 Task: Set the type for the limiter effect to "Soft Limit".
Action: Mouse moved to (316, 22)
Screenshot: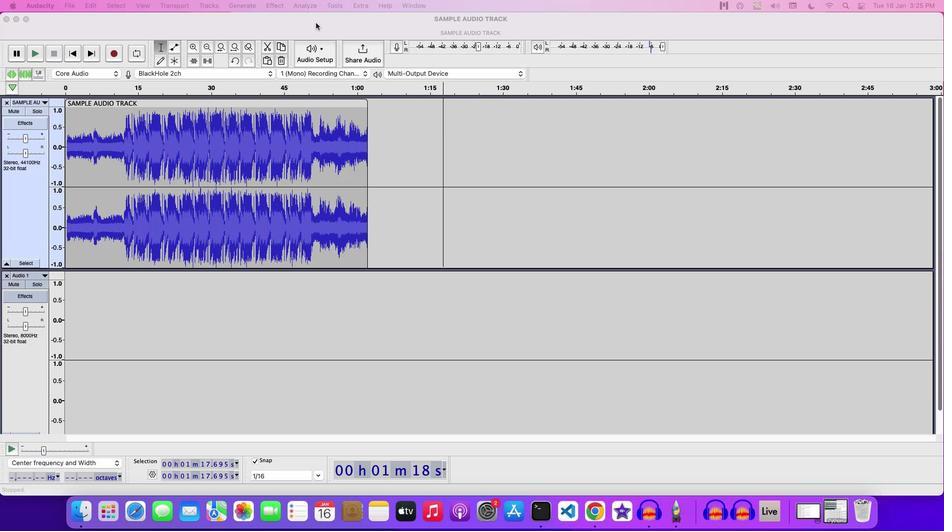 
Action: Mouse pressed left at (316, 22)
Screenshot: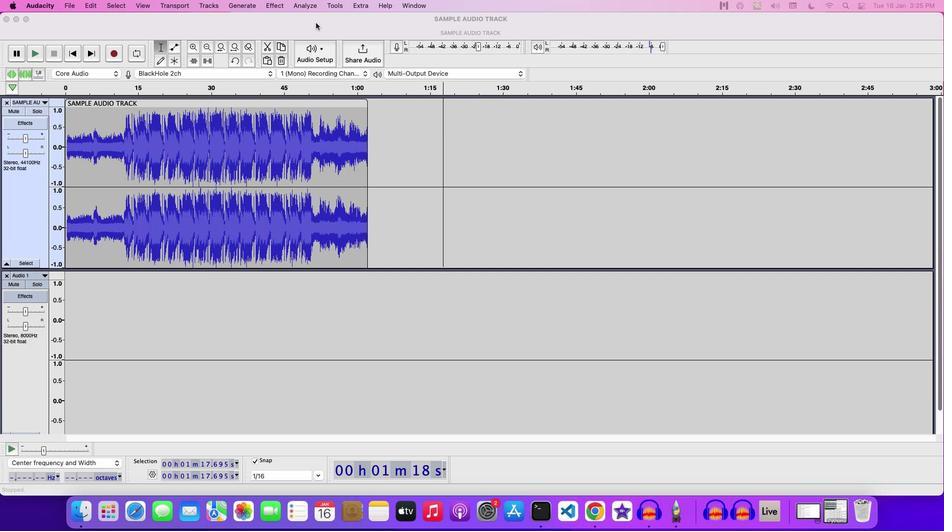 
Action: Mouse moved to (276, 6)
Screenshot: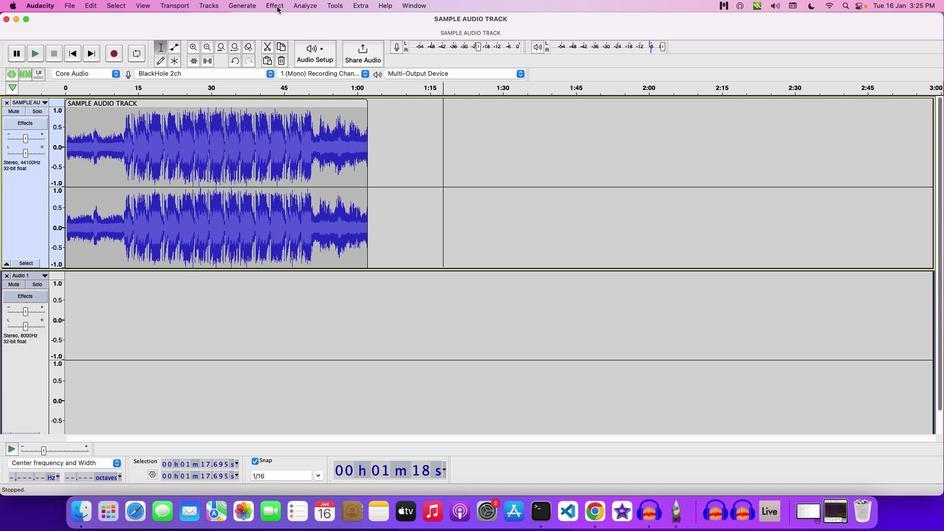
Action: Mouse pressed left at (276, 6)
Screenshot: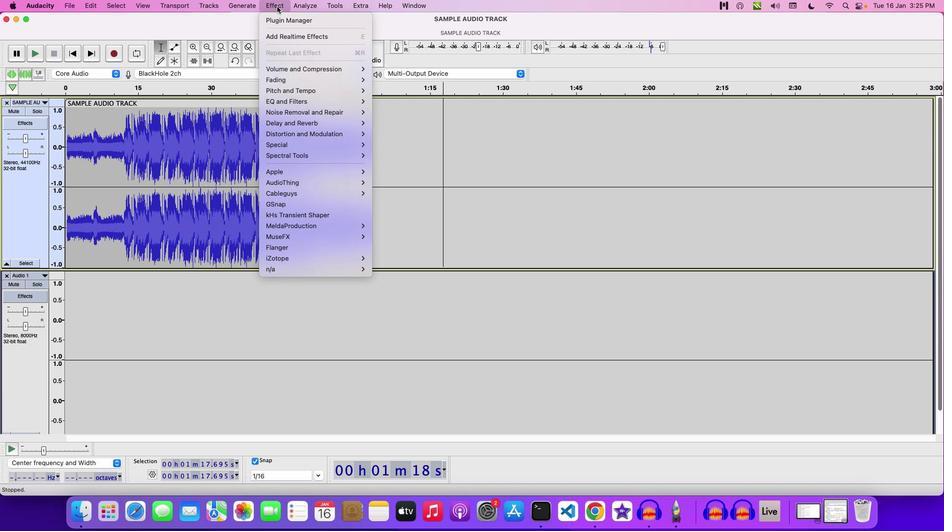 
Action: Mouse moved to (388, 94)
Screenshot: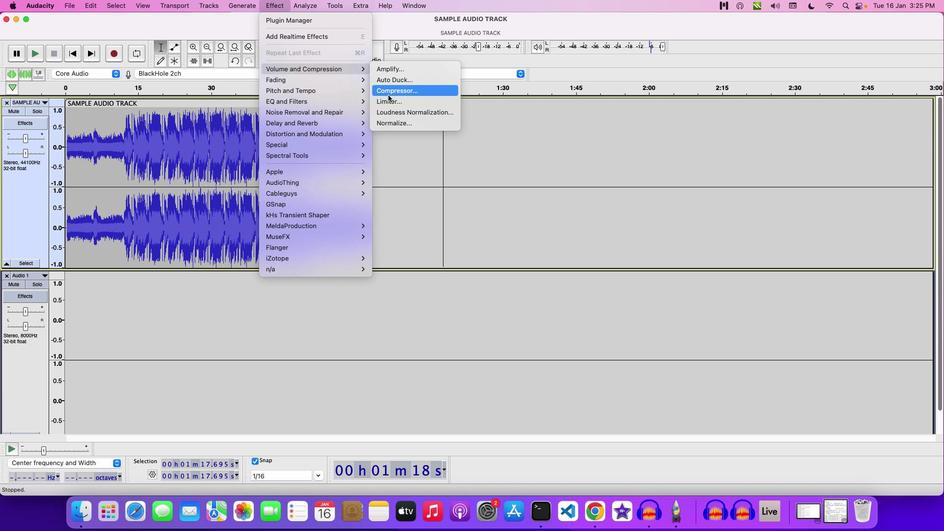 
Action: Mouse pressed left at (388, 94)
Screenshot: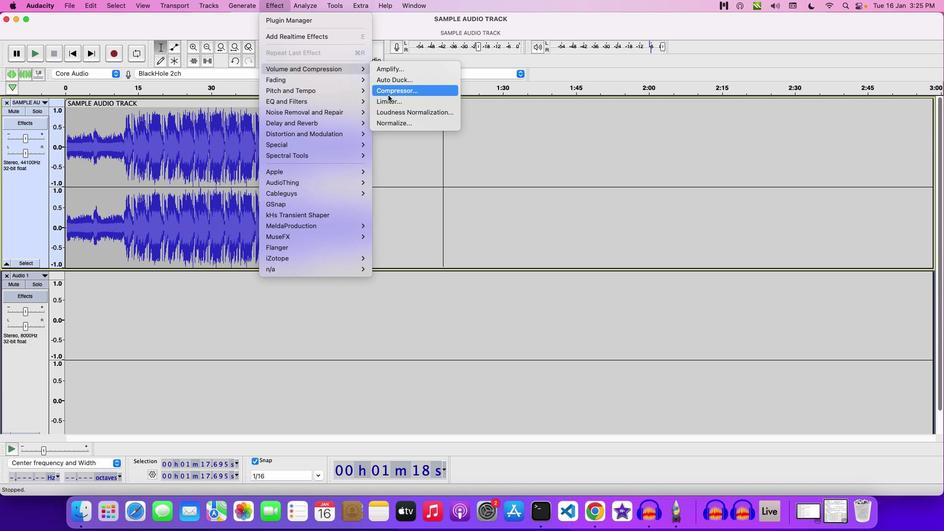 
Action: Mouse moved to (570, 282)
Screenshot: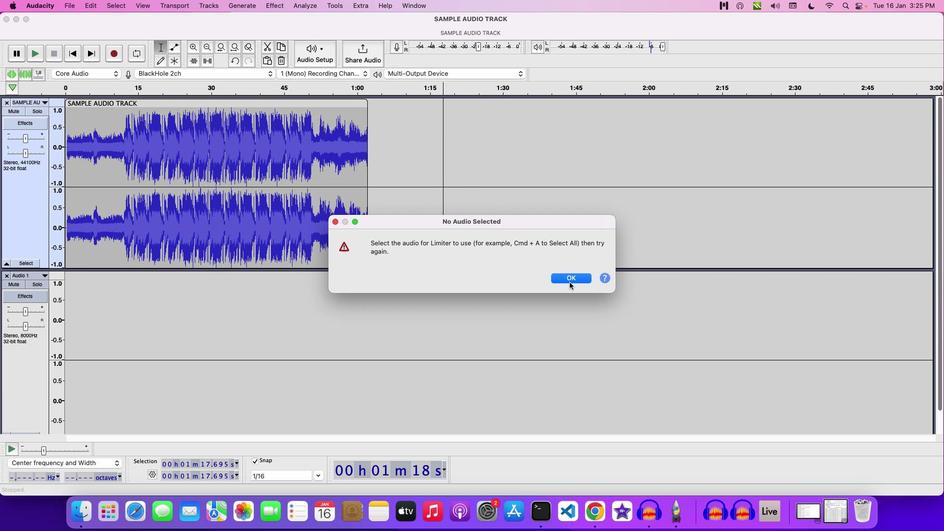 
Action: Mouse pressed left at (570, 282)
Screenshot: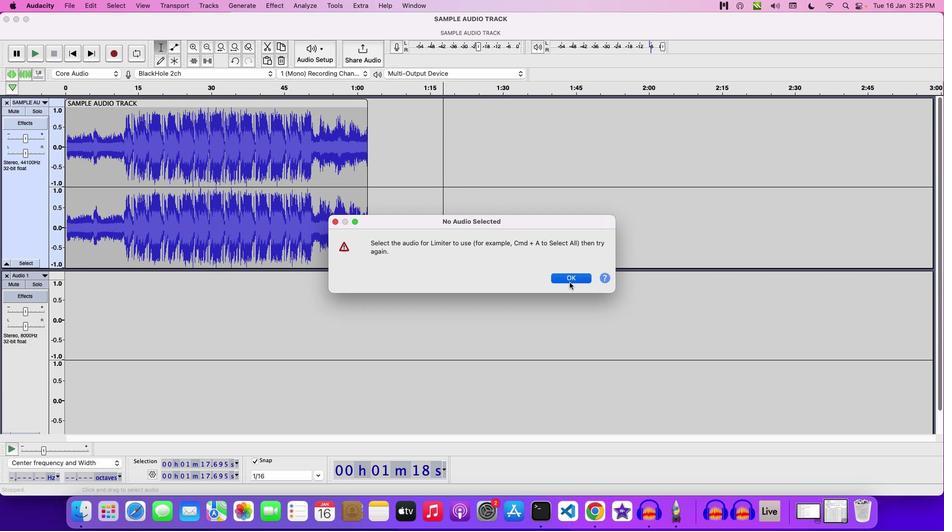 
Action: Mouse moved to (126, 171)
Screenshot: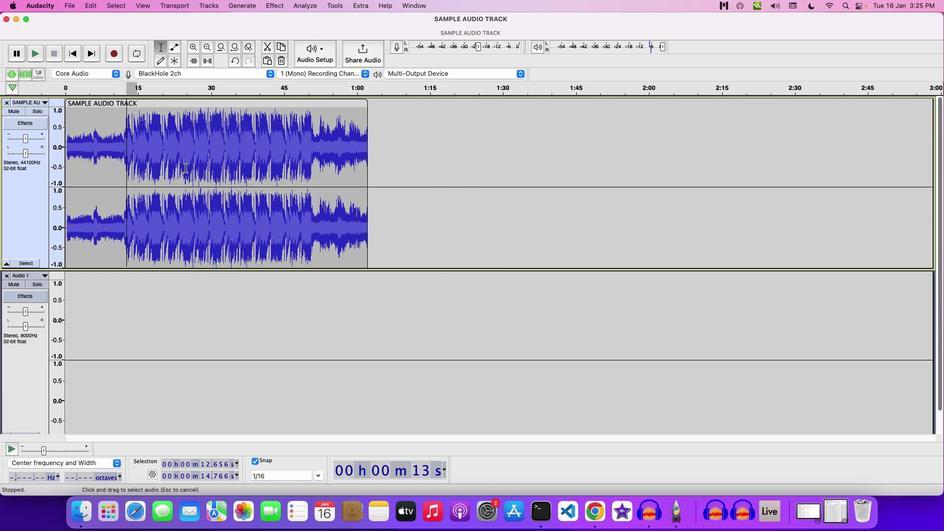 
Action: Mouse pressed left at (126, 171)
Screenshot: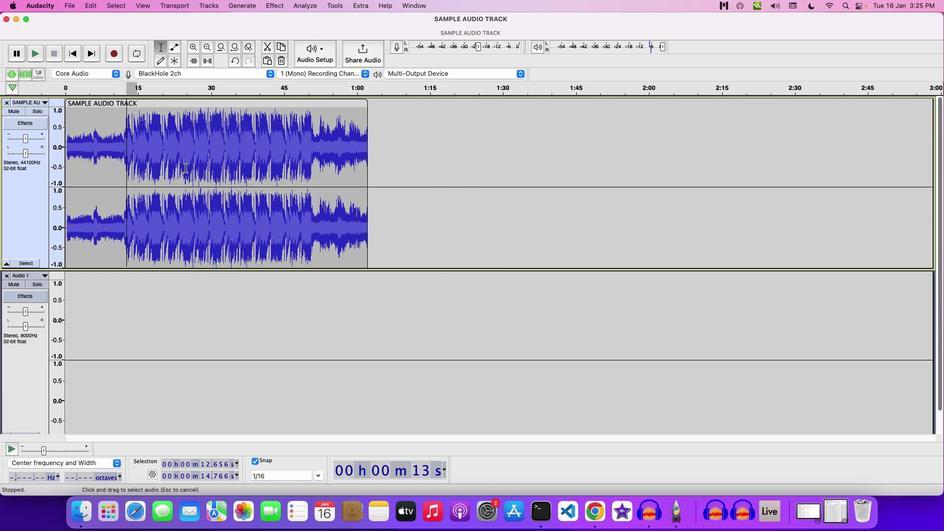 
Action: Mouse moved to (274, 2)
Screenshot: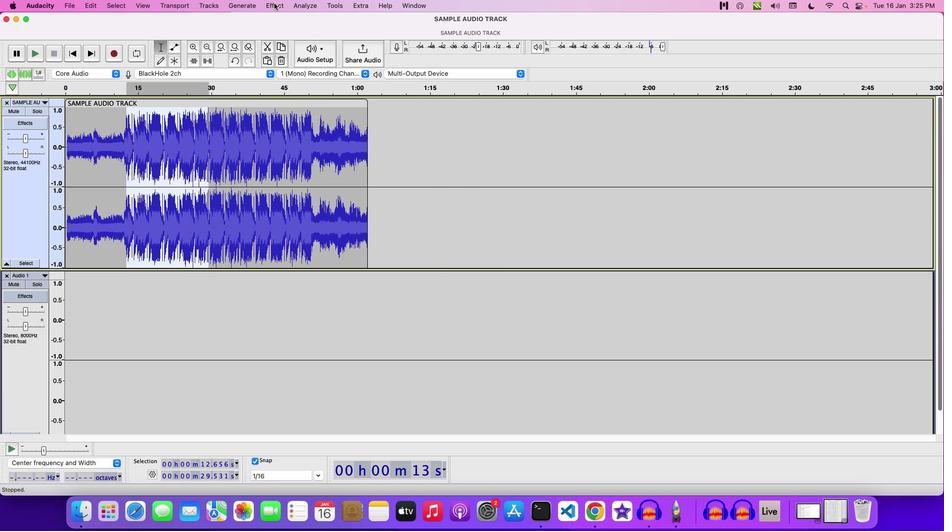 
Action: Mouse pressed left at (274, 2)
Screenshot: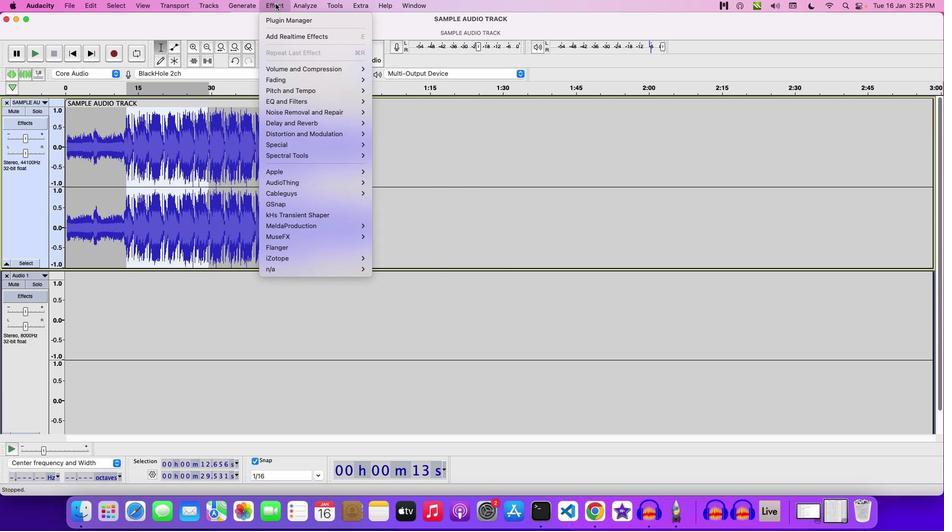 
Action: Mouse moved to (401, 105)
Screenshot: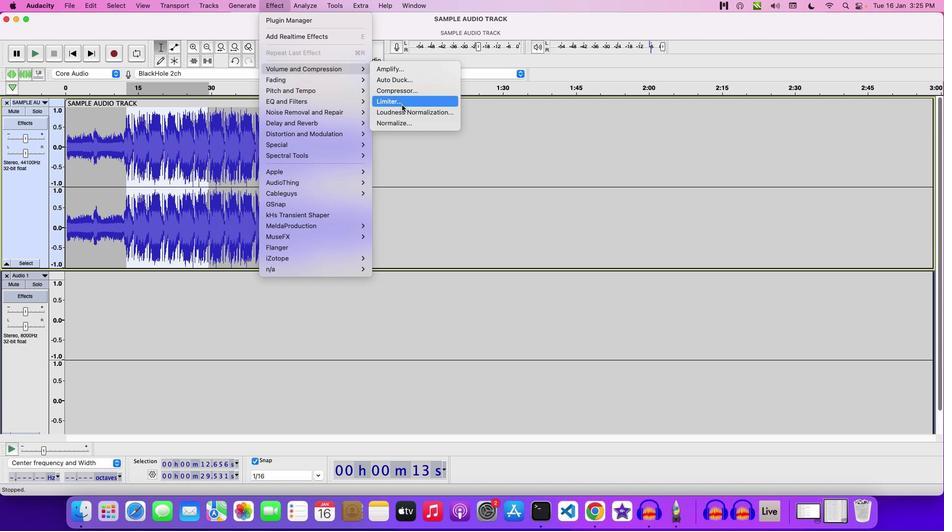 
Action: Mouse pressed left at (401, 105)
Screenshot: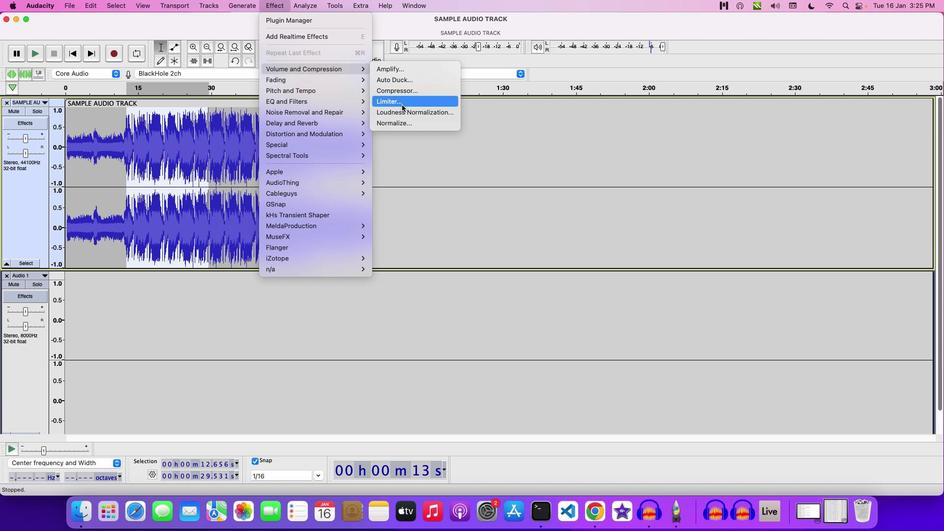 
Action: Mouse moved to (503, 218)
Screenshot: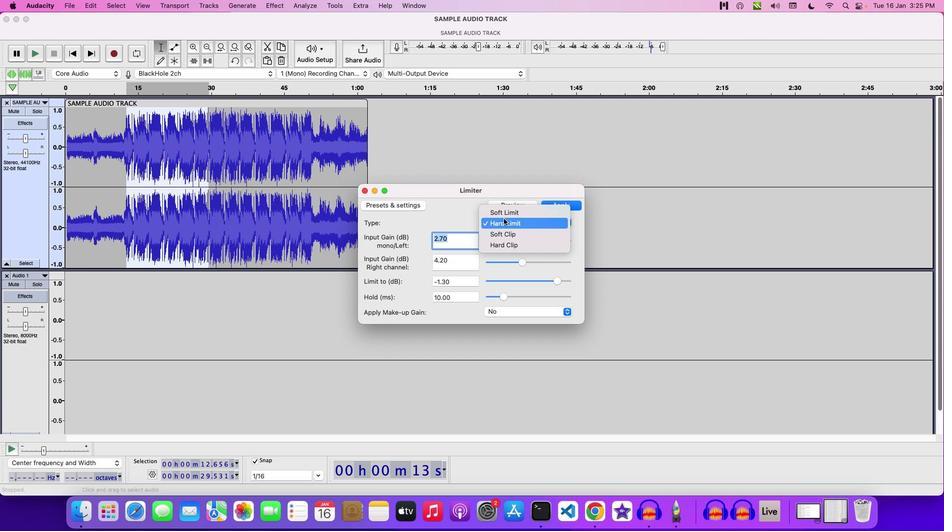 
Action: Mouse pressed left at (503, 218)
Screenshot: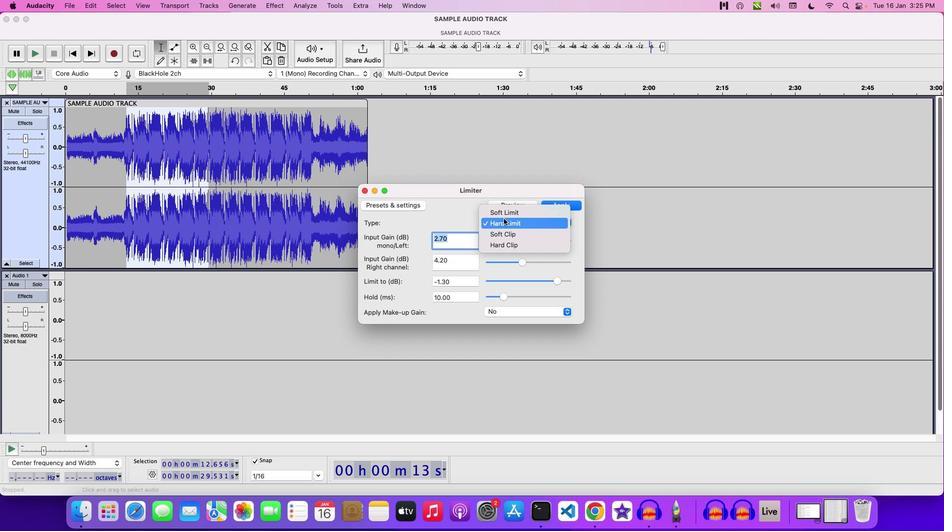 
Action: Mouse moved to (505, 213)
Screenshot: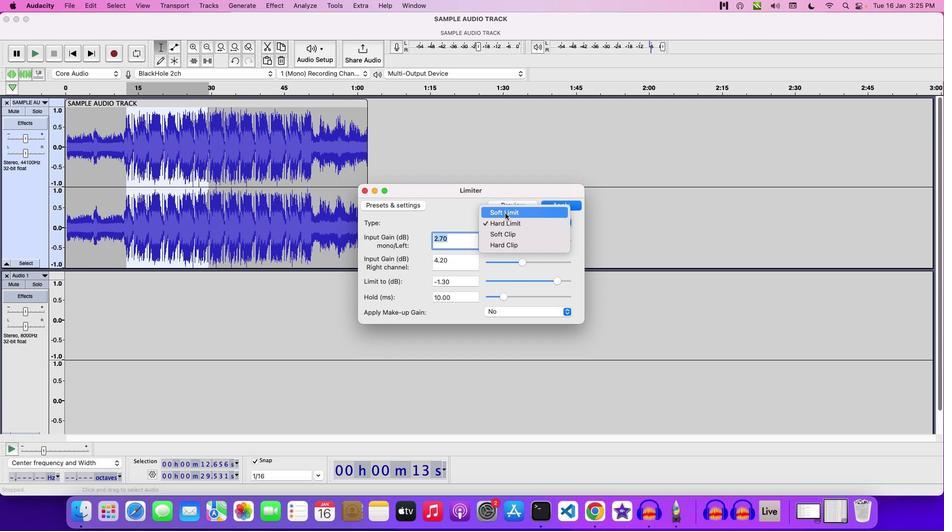 
Action: Mouse pressed left at (505, 213)
Screenshot: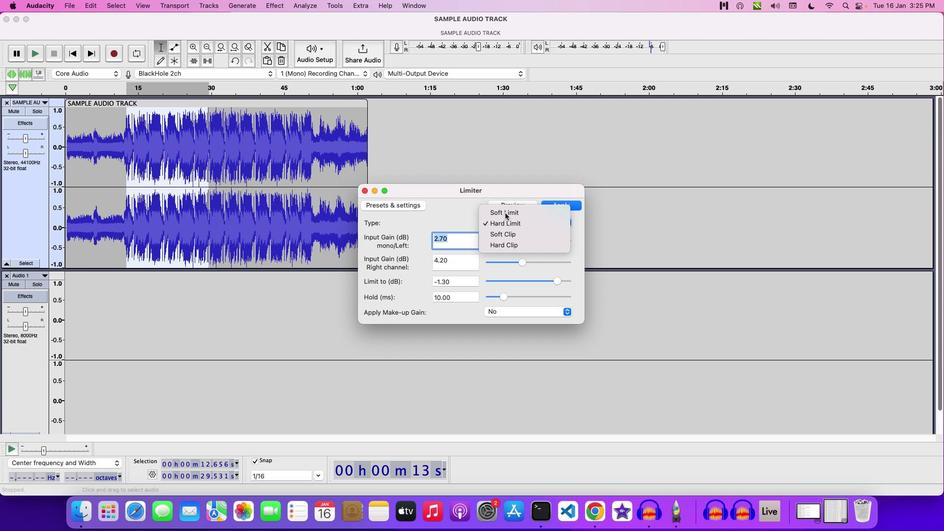 
Action: Mouse moved to (436, 214)
Screenshot: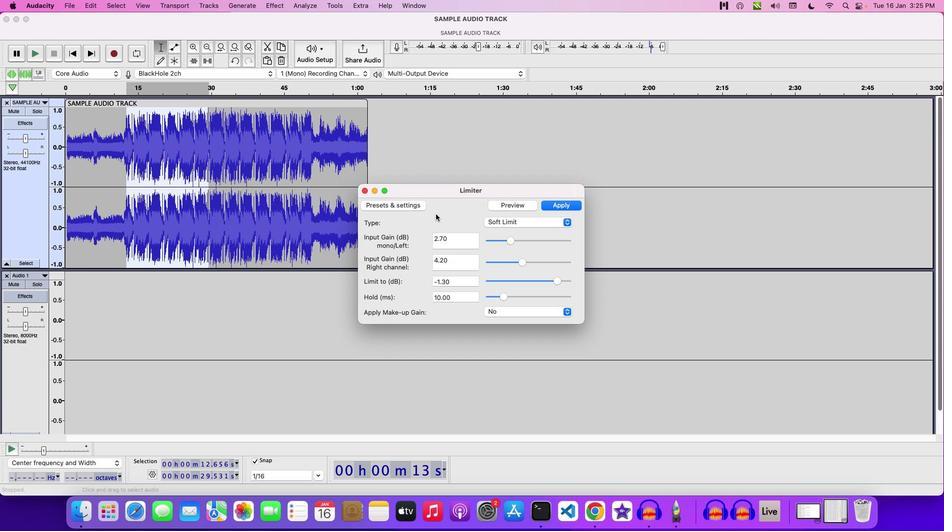 
Action: Mouse pressed left at (436, 214)
Screenshot: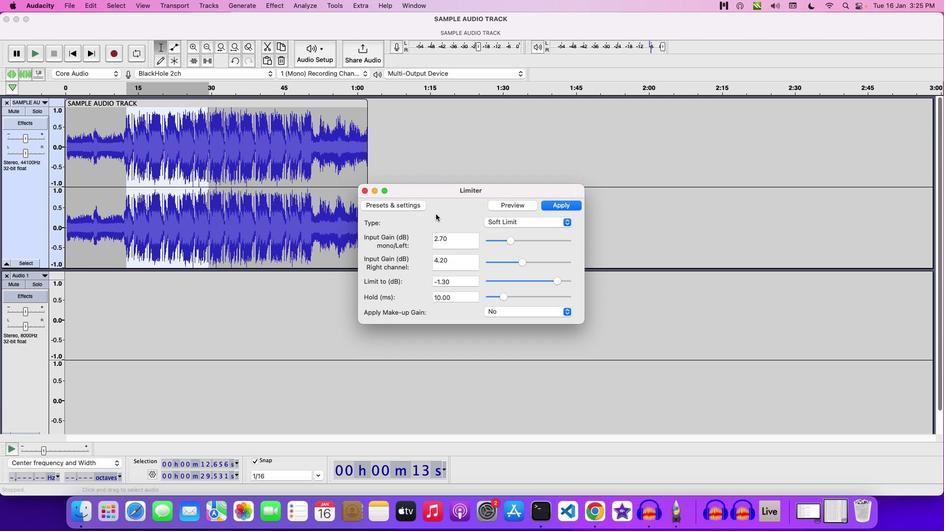 
Action: Mouse moved to (512, 221)
Screenshot: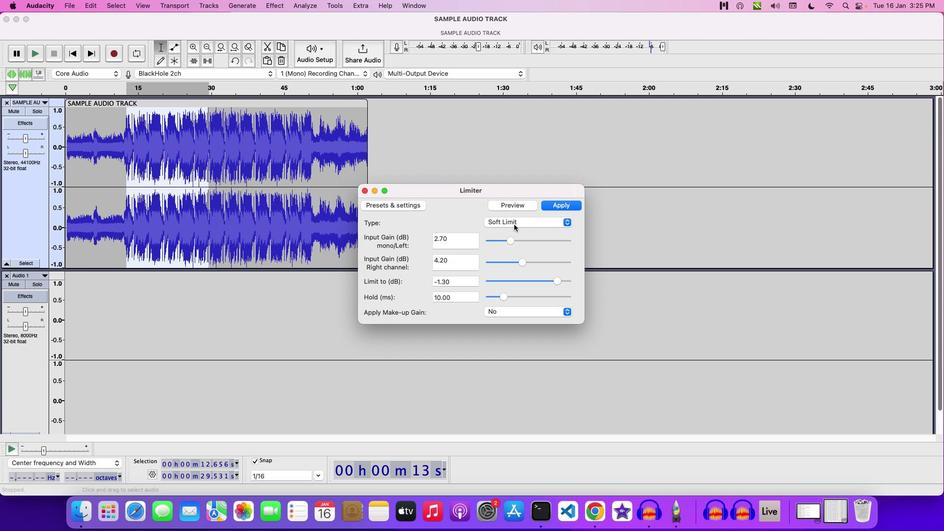 
